 Task: Plan a hiking trip to a forest trail on the 12th at 11:00 AM.
Action: Mouse moved to (149, 236)
Screenshot: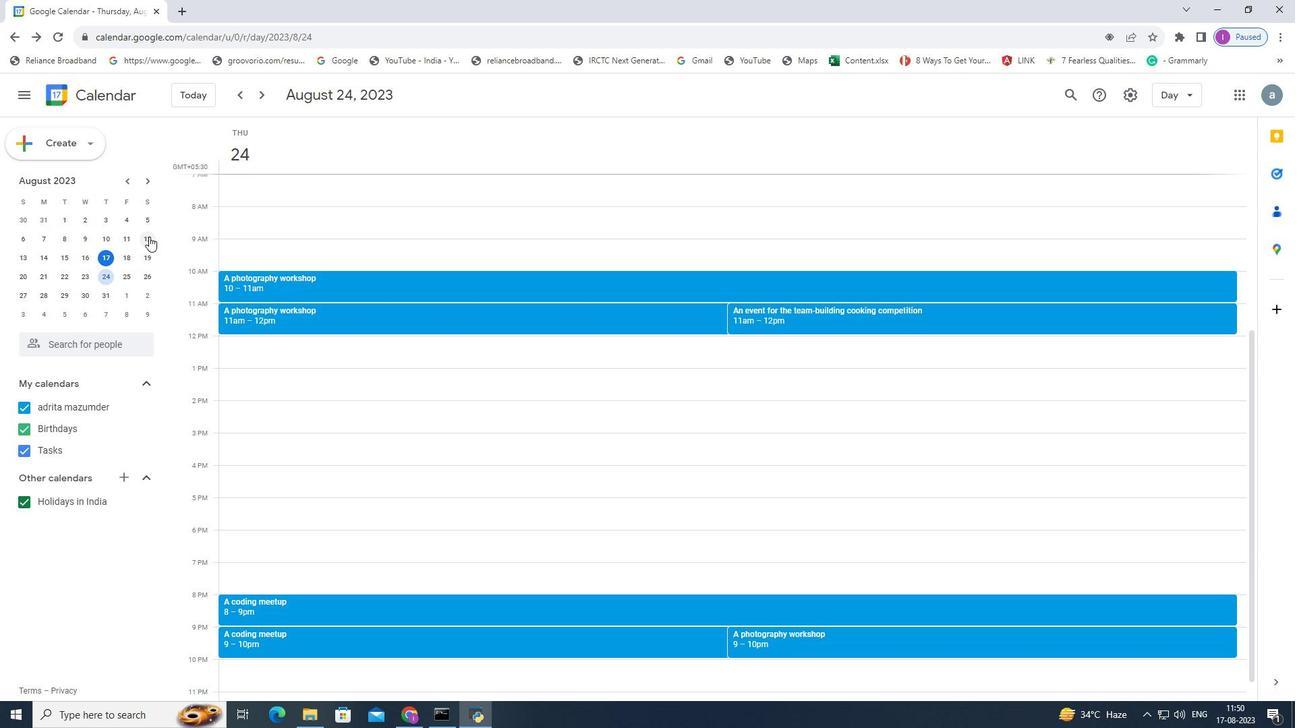
Action: Mouse pressed left at (149, 236)
Screenshot: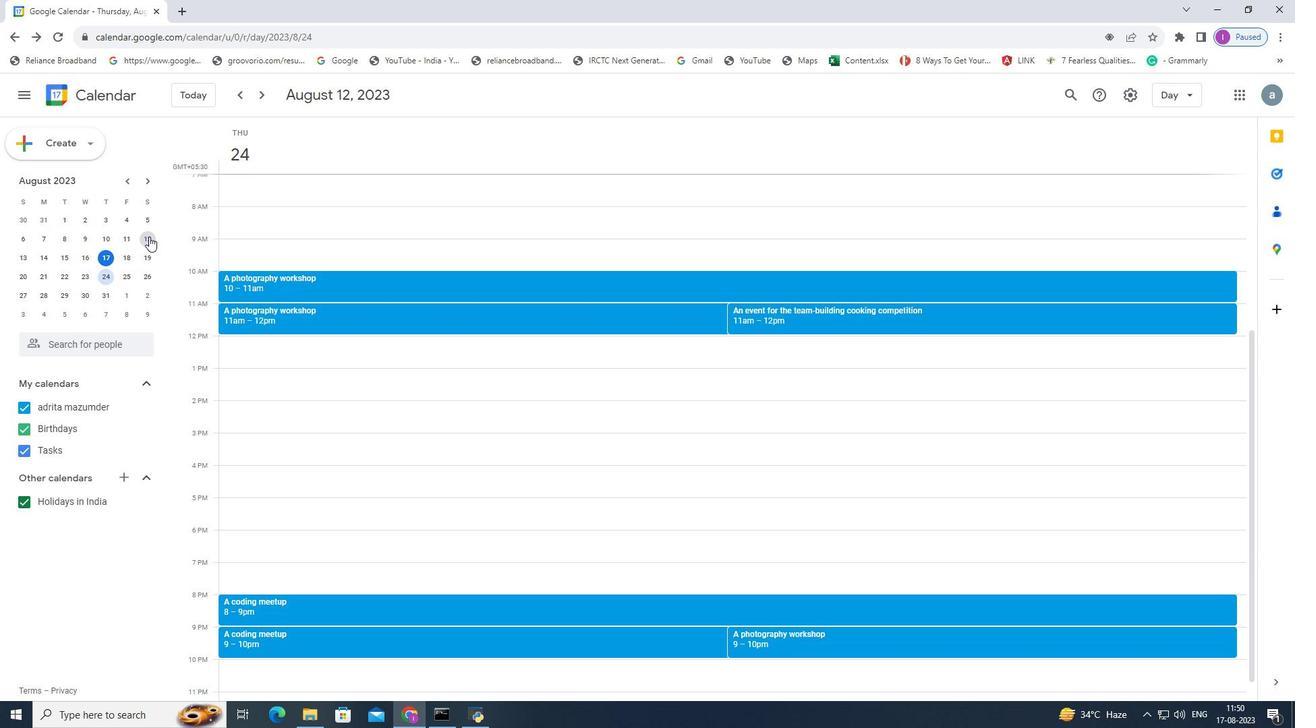 
Action: Mouse moved to (224, 306)
Screenshot: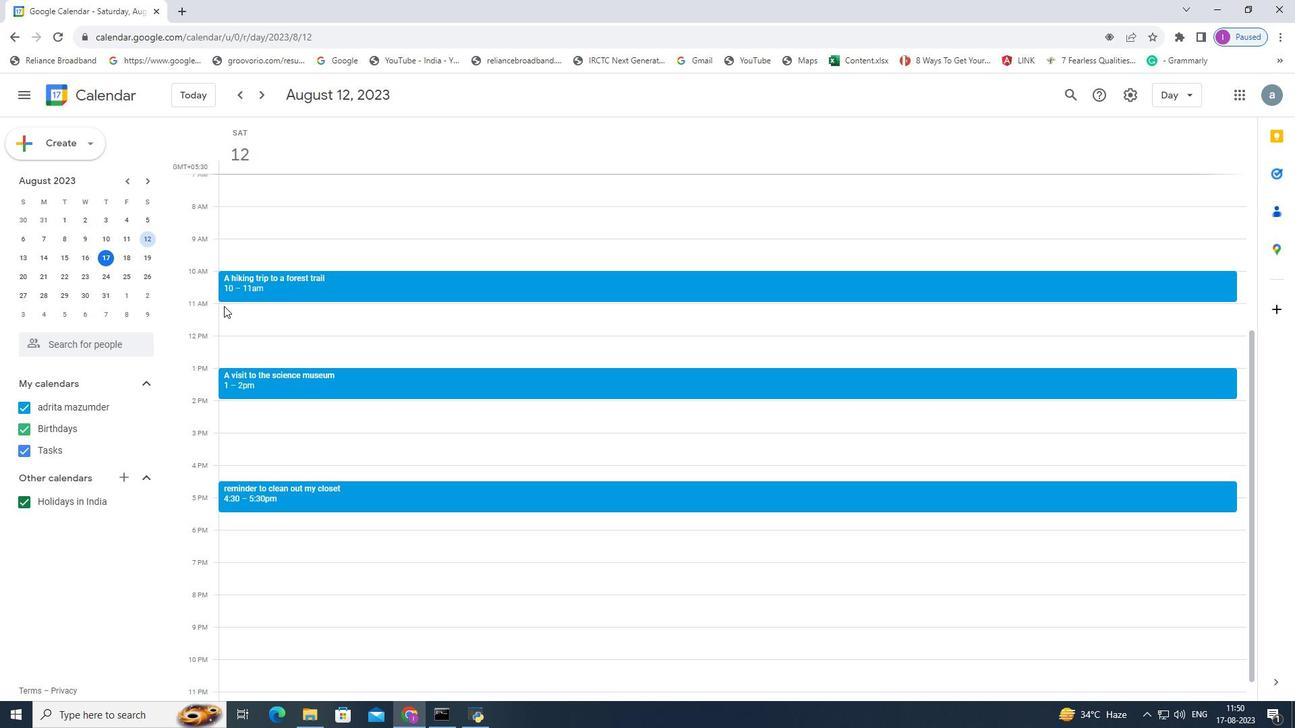 
Action: Mouse pressed left at (224, 306)
Screenshot: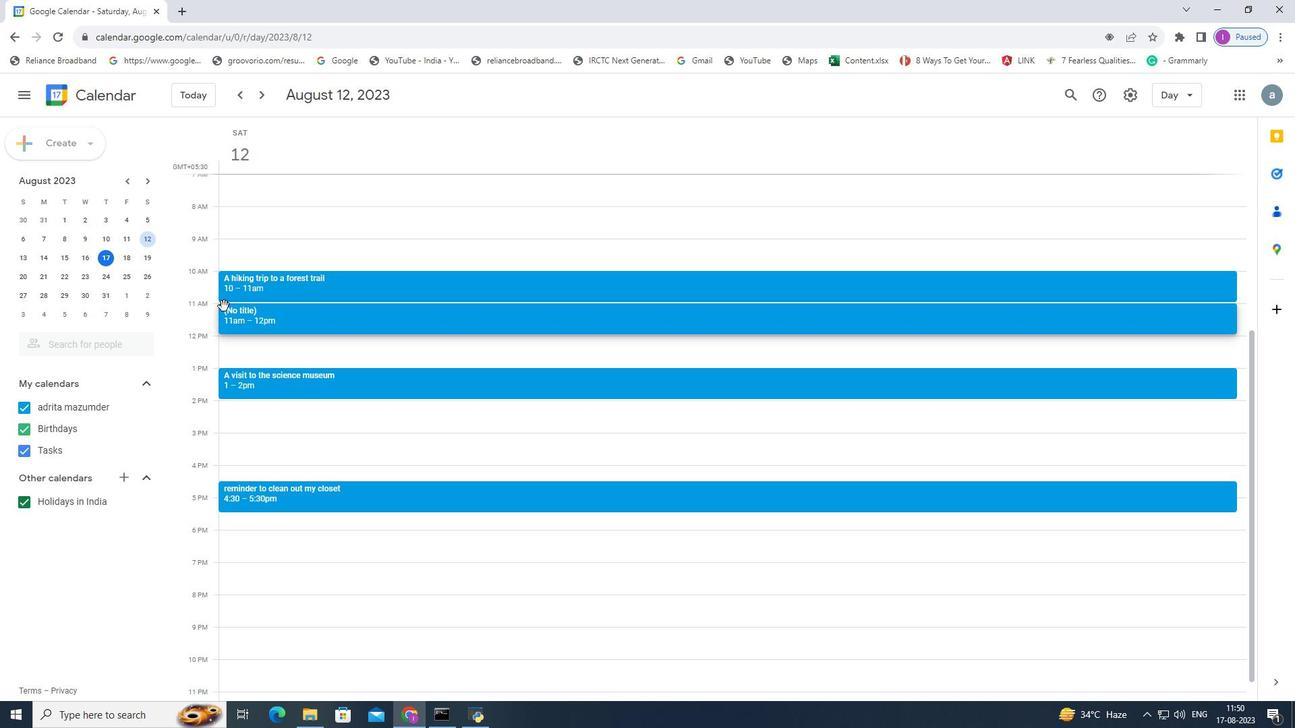 
Action: Mouse moved to (700, 248)
Screenshot: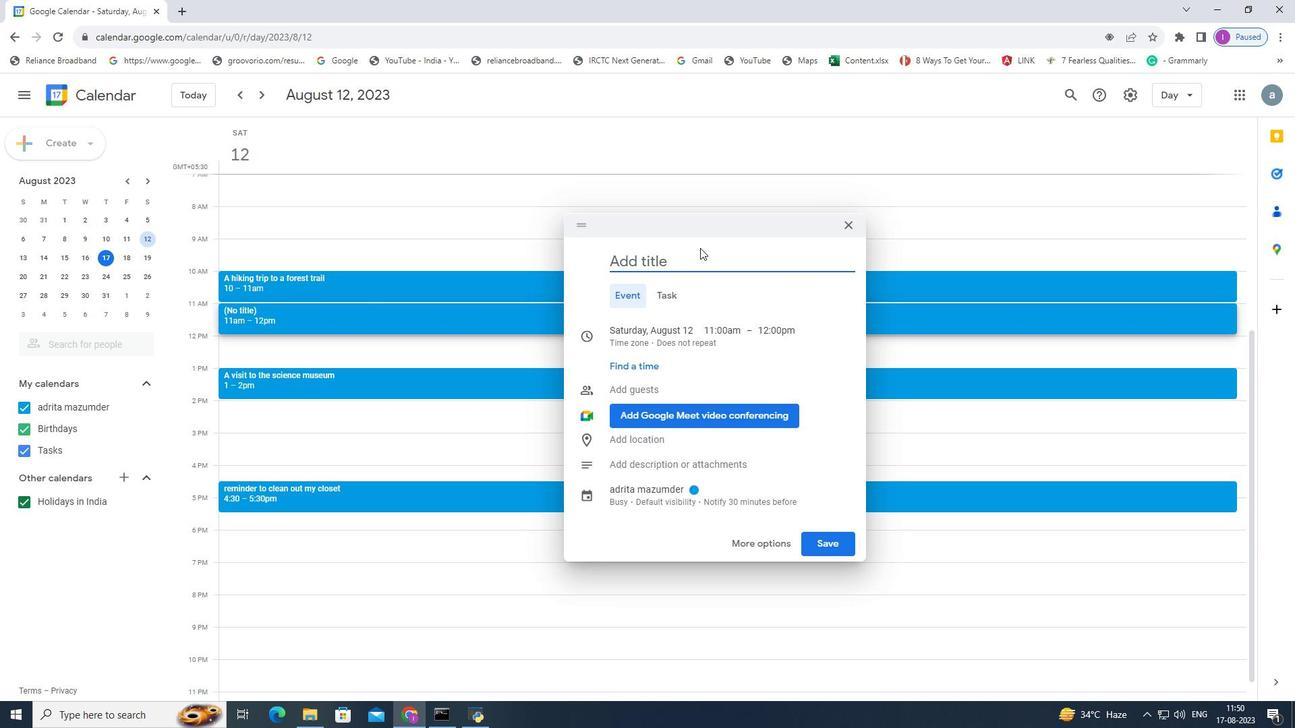 
Action: Key pressed <Key.shift>A
Screenshot: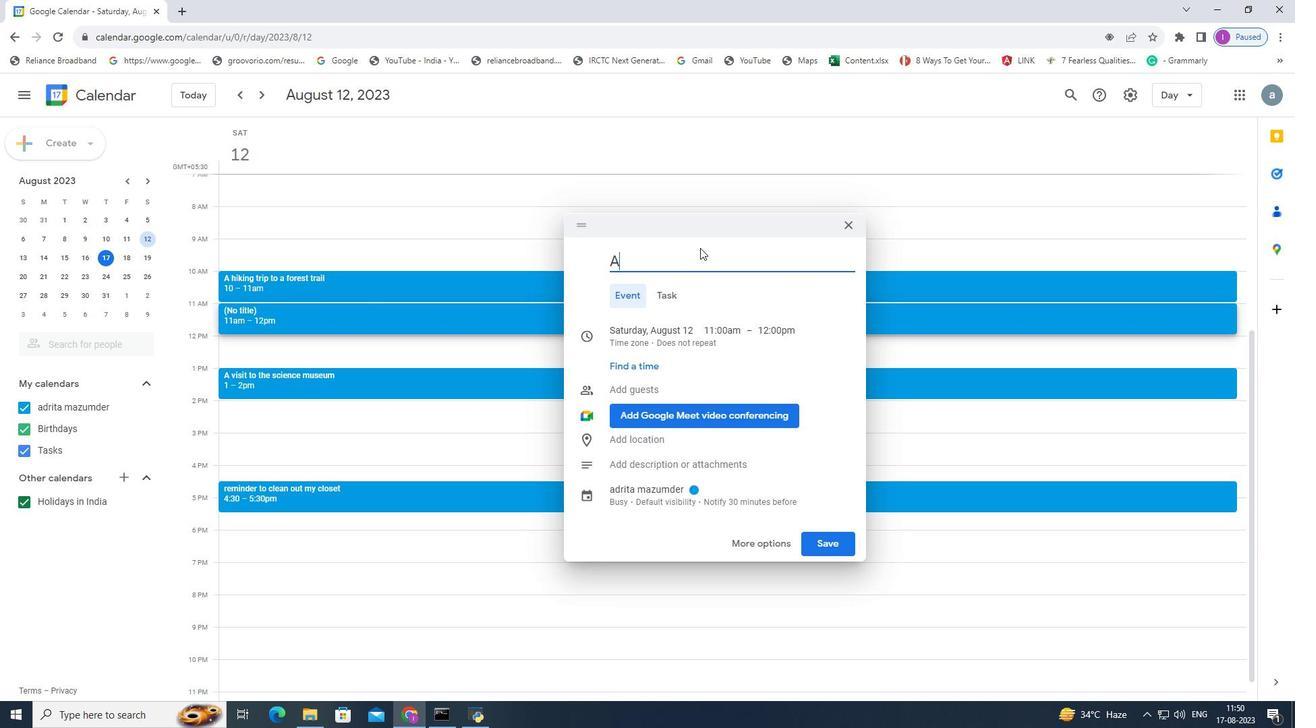 
Action: Mouse moved to (700, 248)
Screenshot: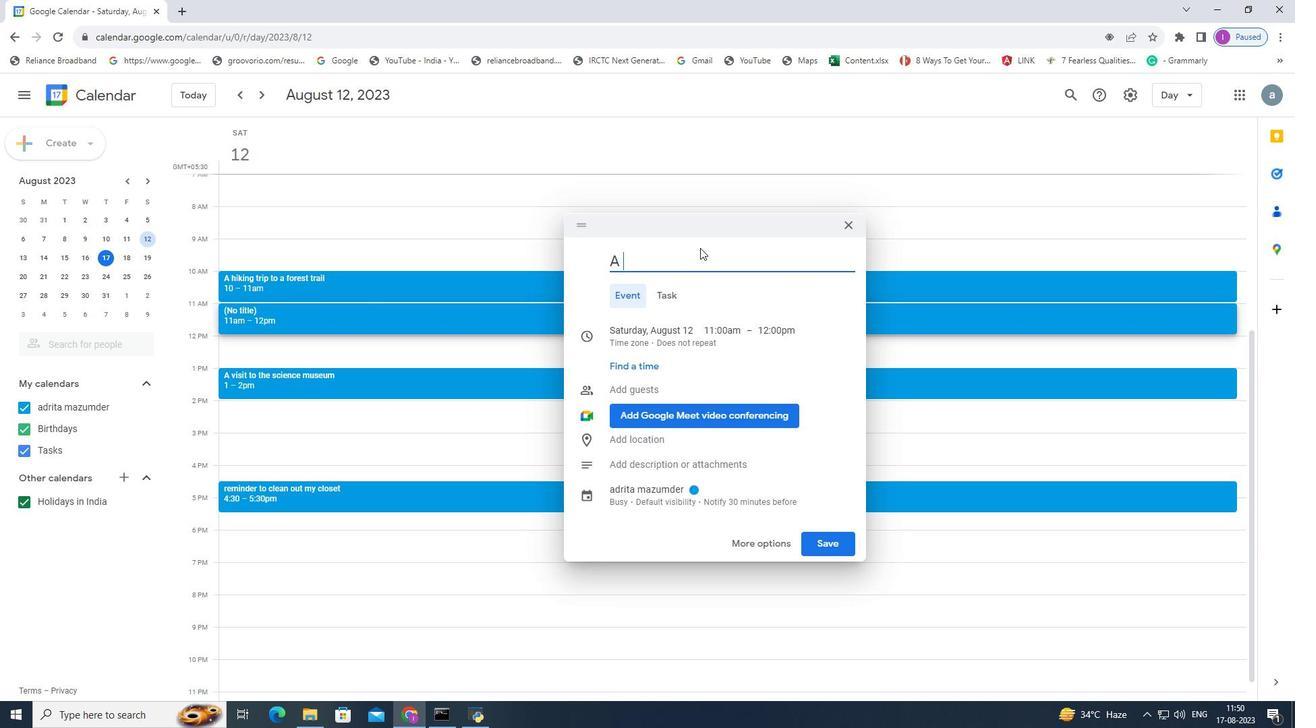 
Action: Key pressed <Key.space>hiking<Key.space>trip<Key.space>to<Key.space>a<Key.space>forest<Key.space>trail
Screenshot: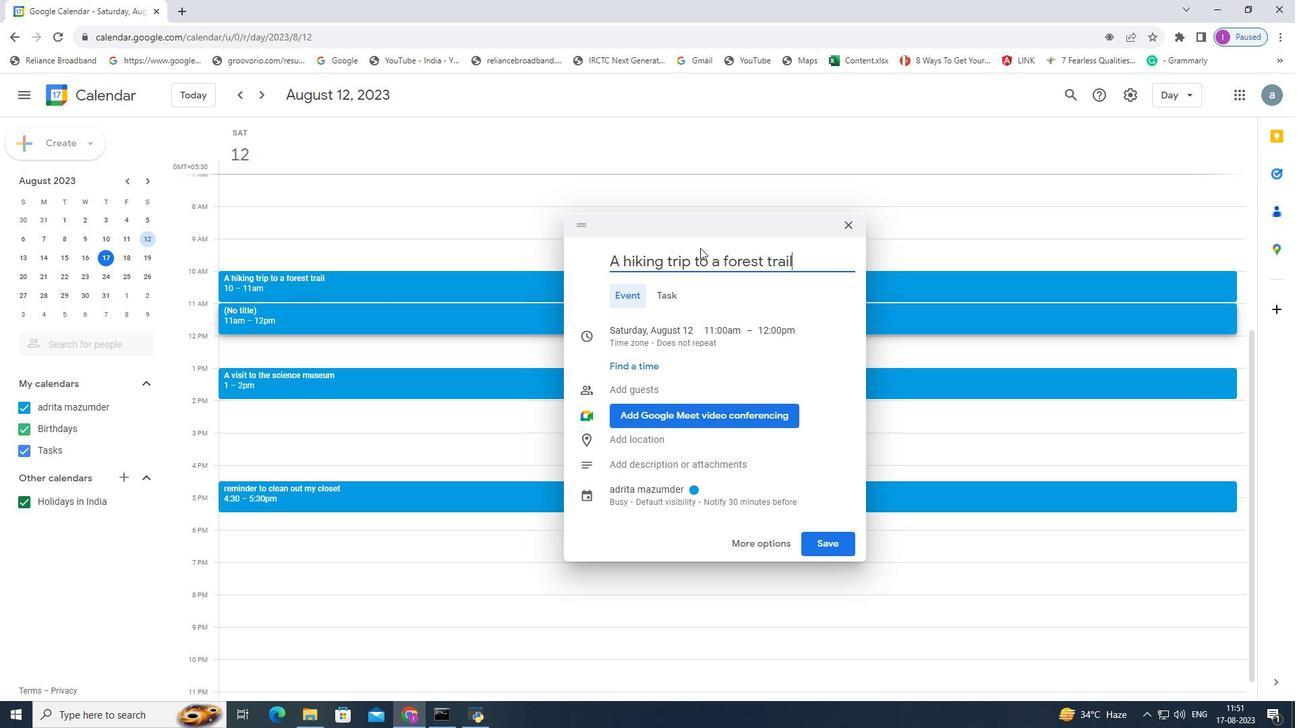 
Action: Mouse moved to (822, 542)
Screenshot: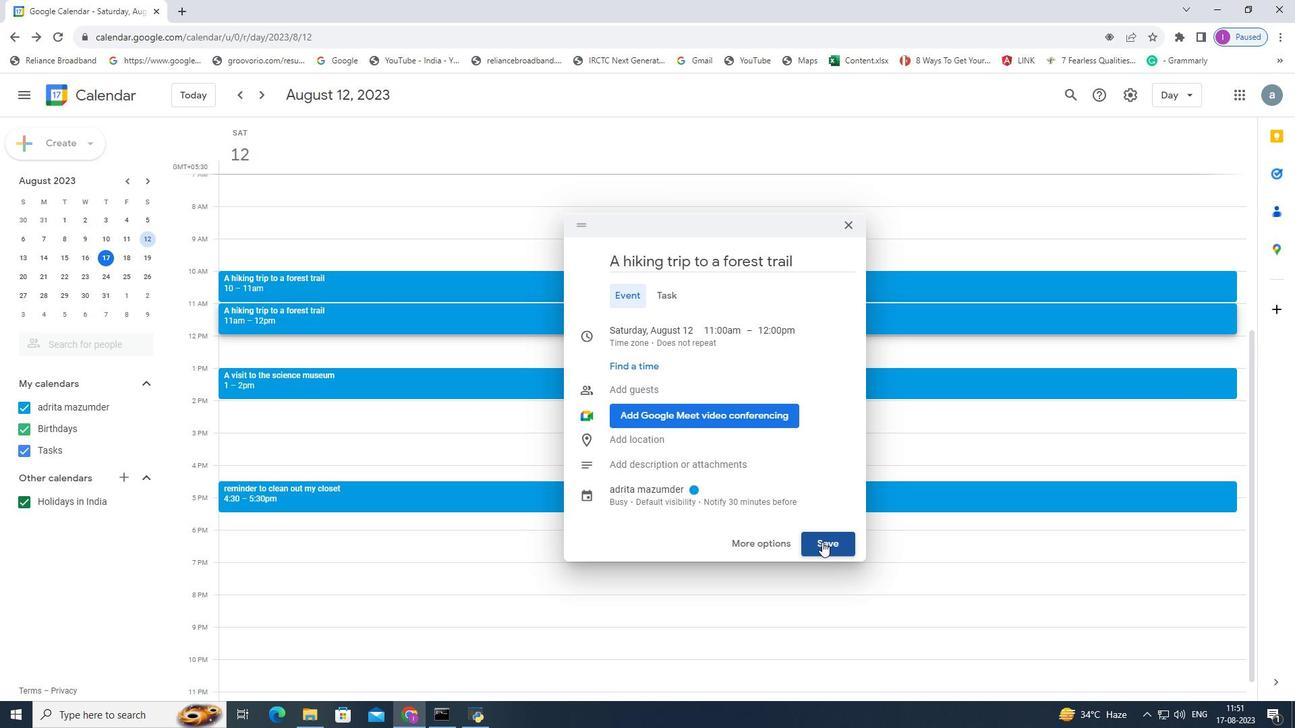 
Action: Mouse pressed left at (822, 542)
Screenshot: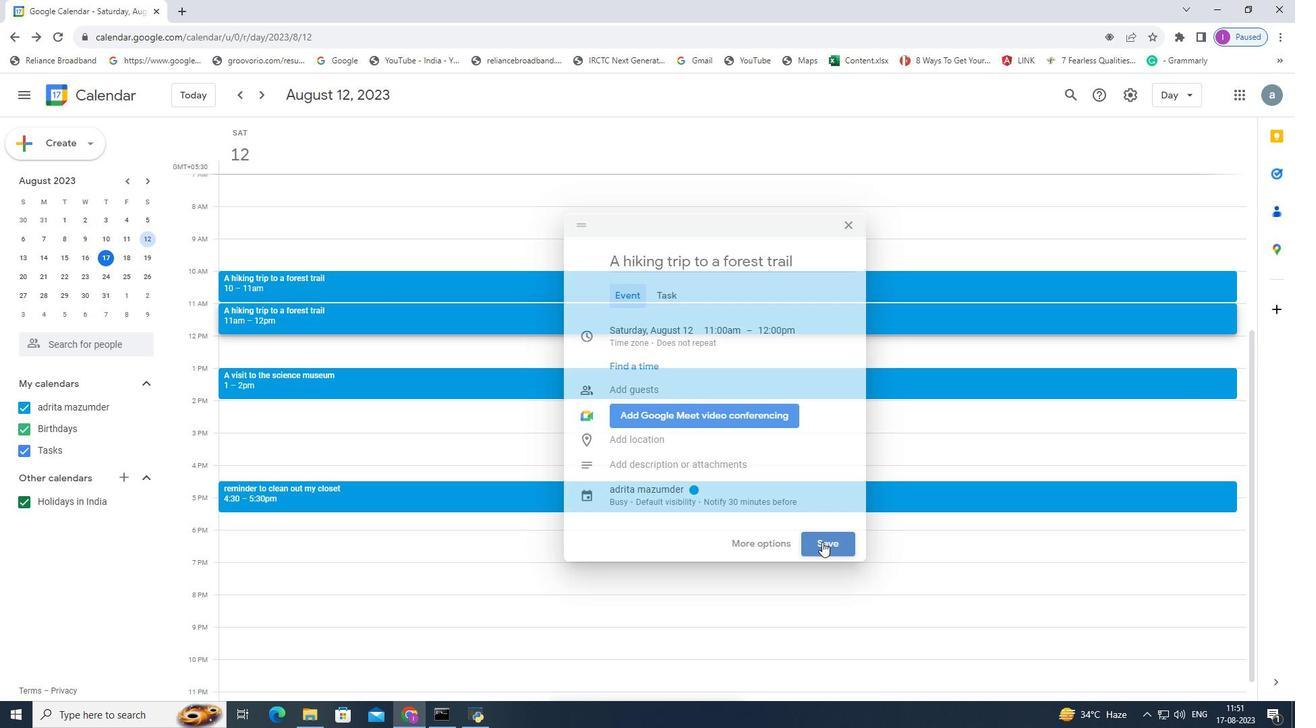 
Action: Mouse moved to (834, 510)
Screenshot: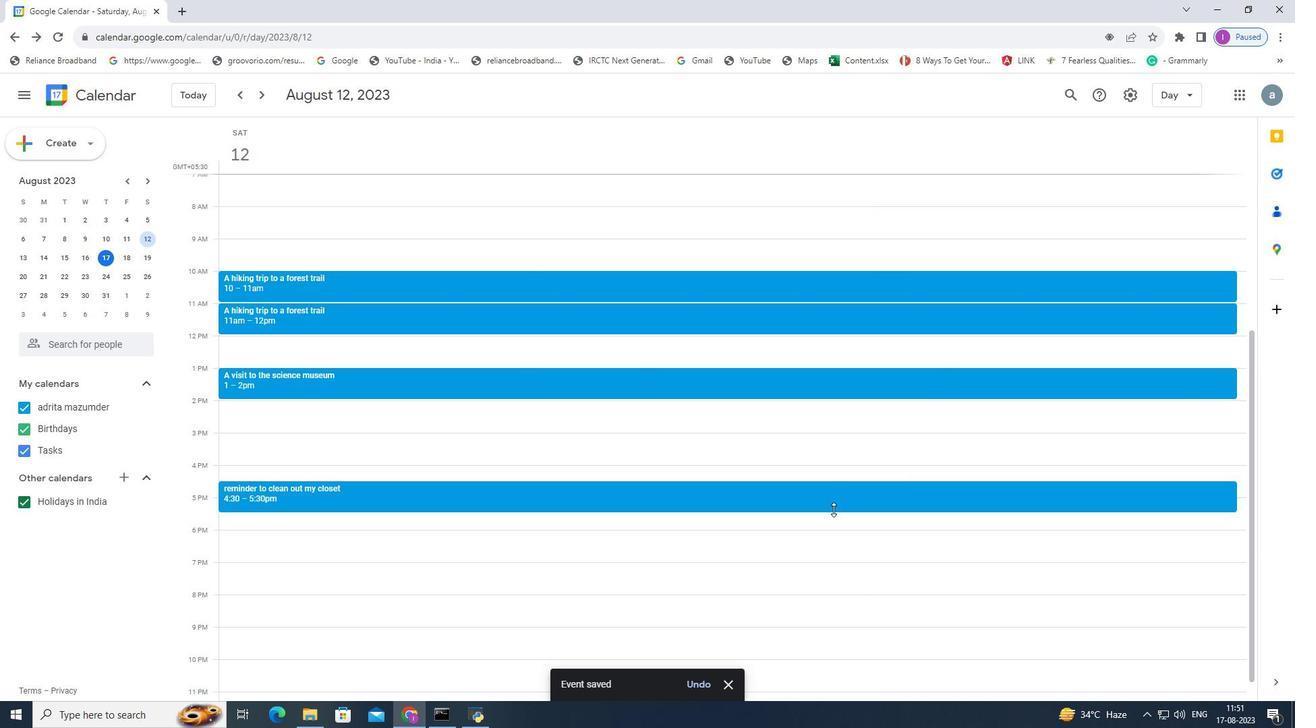 
